 Task: Create a section Escape Velocity and in the section, add a milestone Disaster Recovery as a Service (DRaaS) Implementation in the project ArmourVault
Action: Mouse moved to (86, 366)
Screenshot: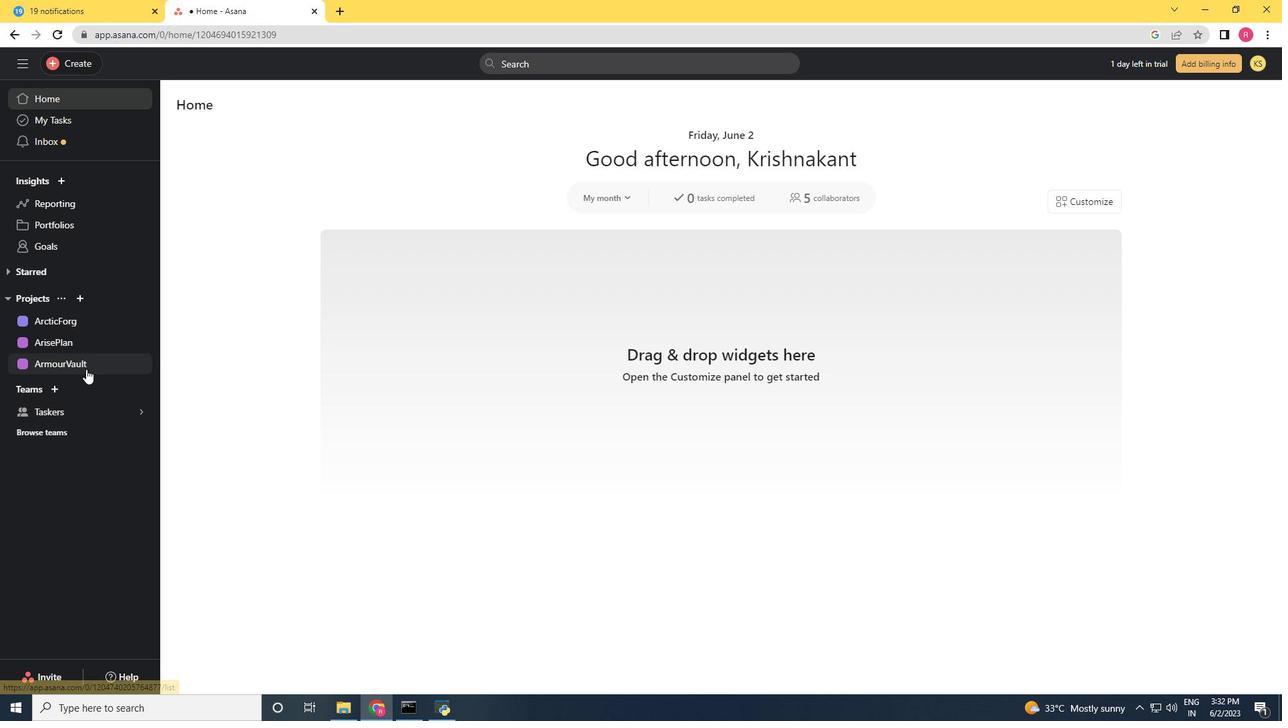 
Action: Mouse pressed left at (86, 366)
Screenshot: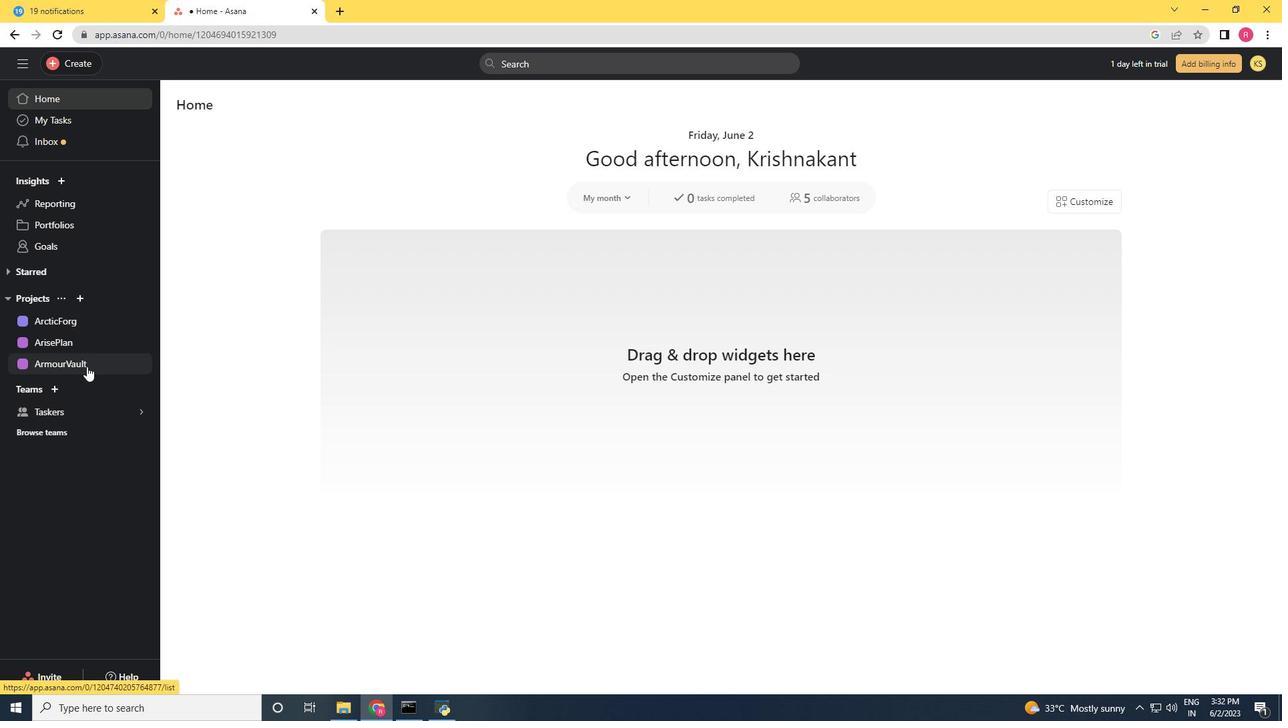 
Action: Mouse moved to (275, 598)
Screenshot: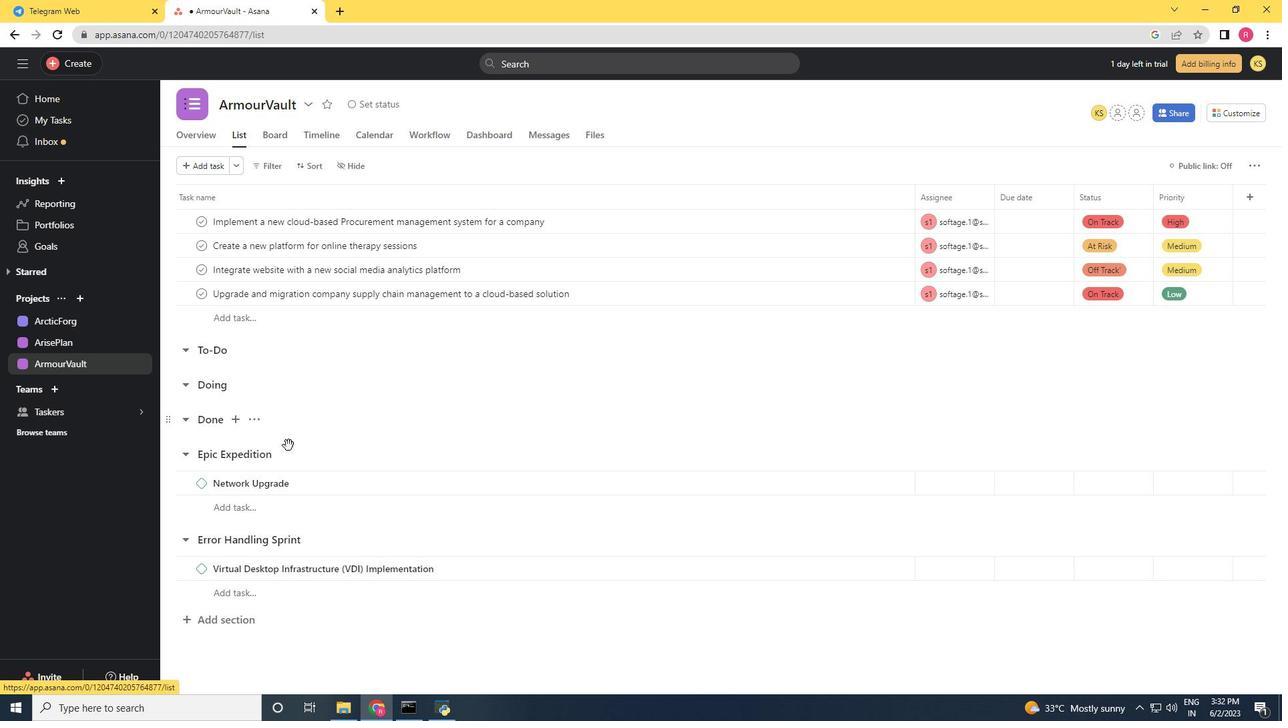 
Action: Mouse scrolled (275, 597) with delta (0, 0)
Screenshot: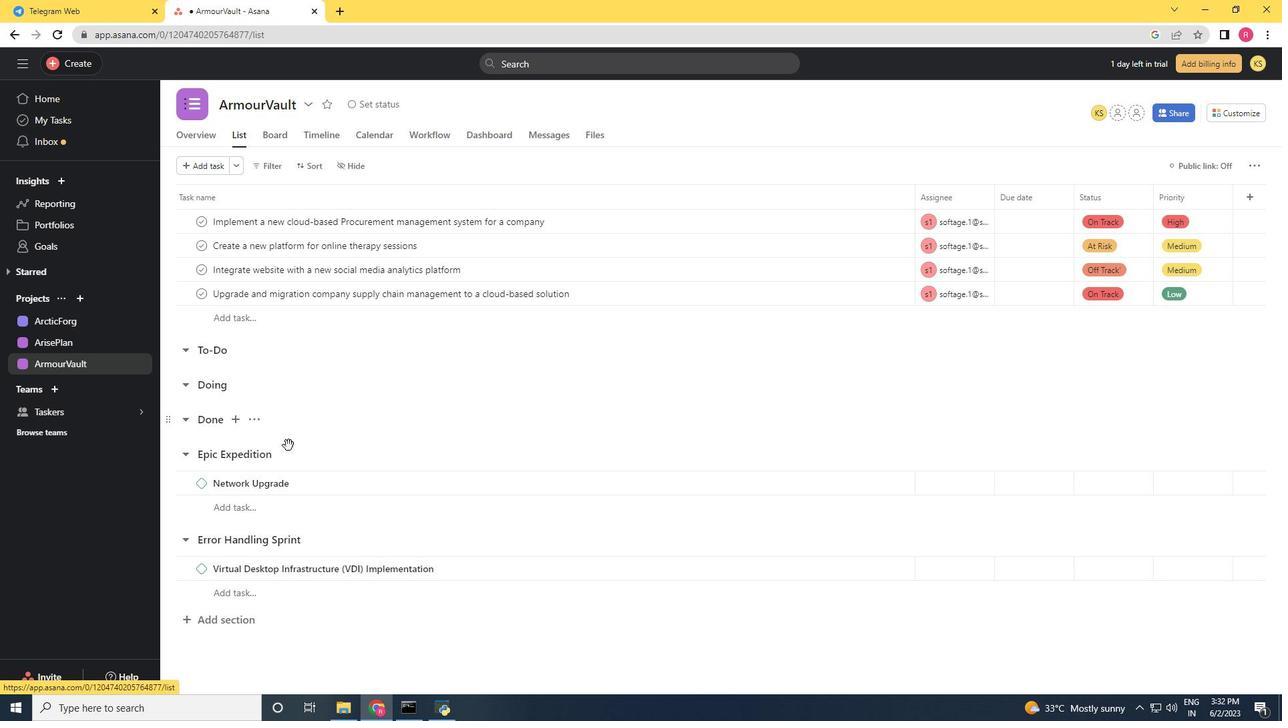 
Action: Mouse moved to (275, 625)
Screenshot: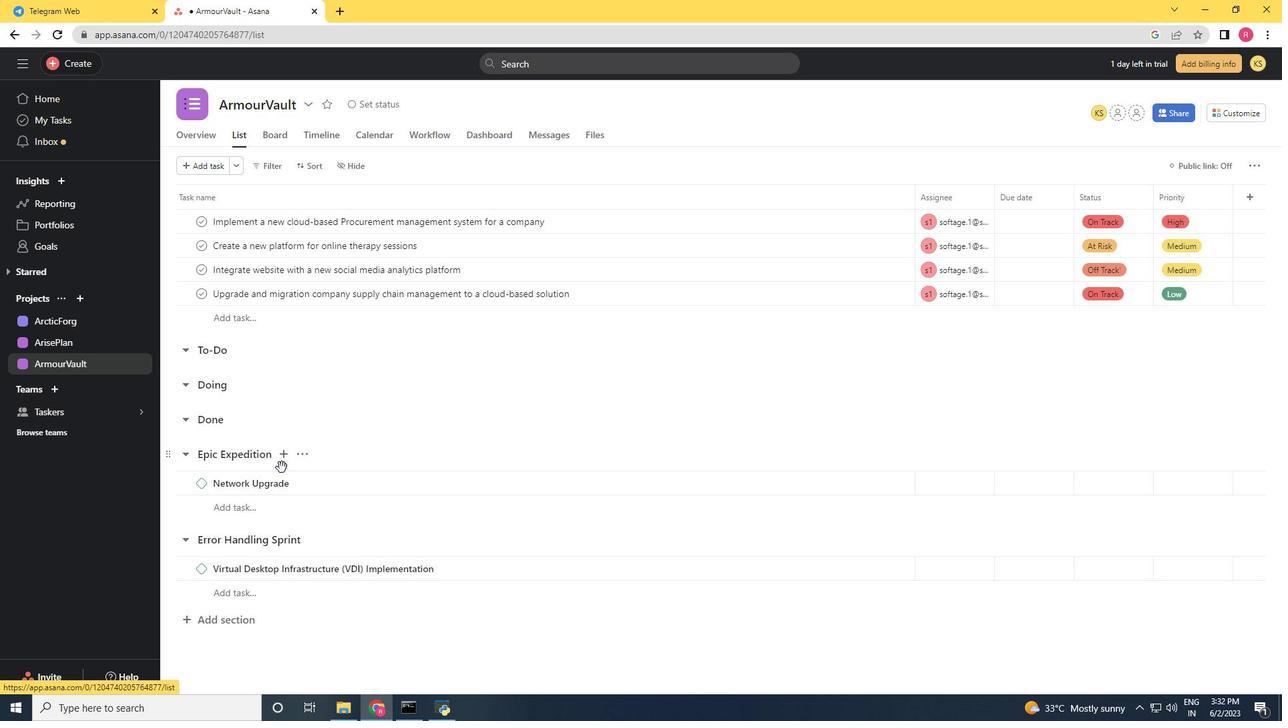 
Action: Mouse scrolled (275, 621) with delta (0, 0)
Screenshot: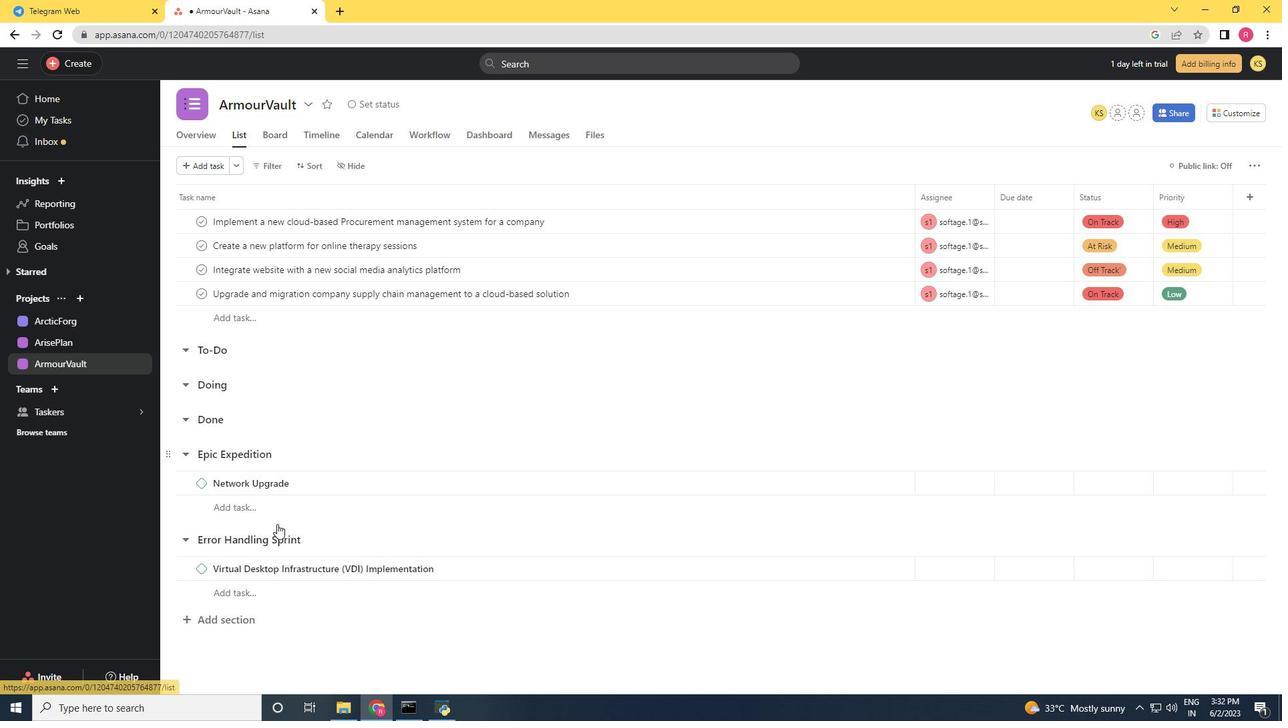 
Action: Mouse moved to (275, 627)
Screenshot: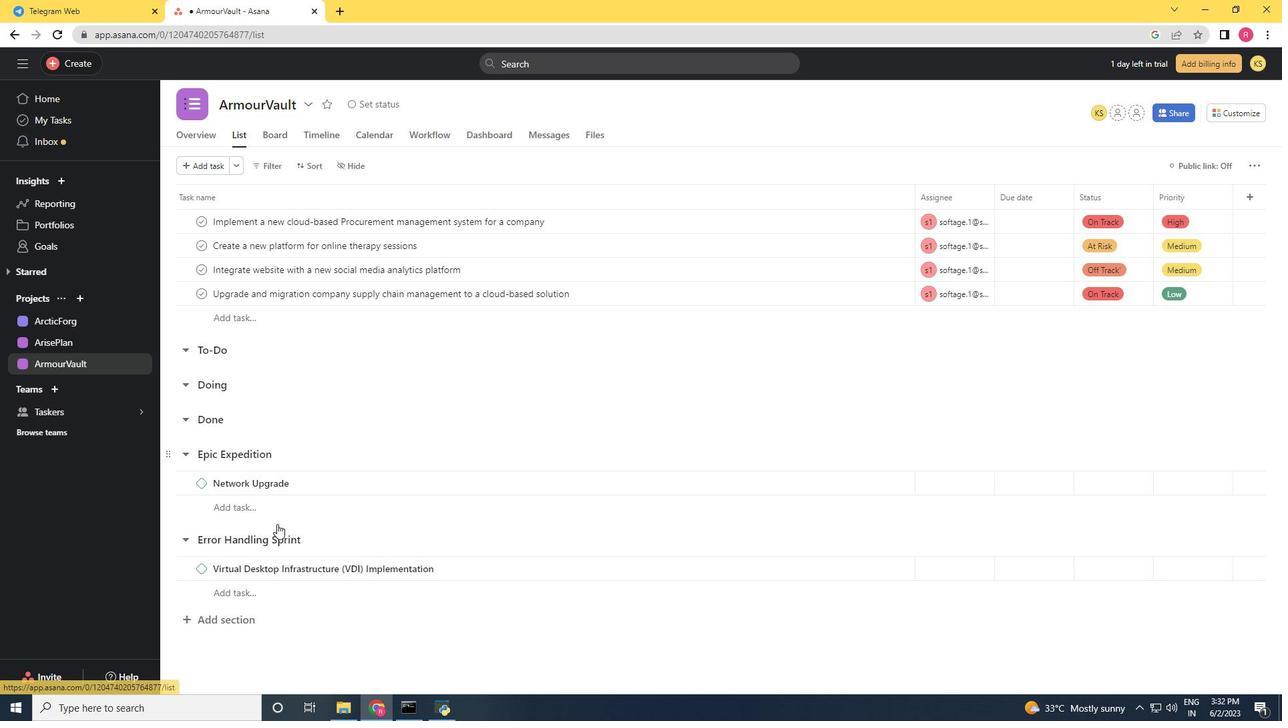 
Action: Mouse scrolled (275, 626) with delta (0, 0)
Screenshot: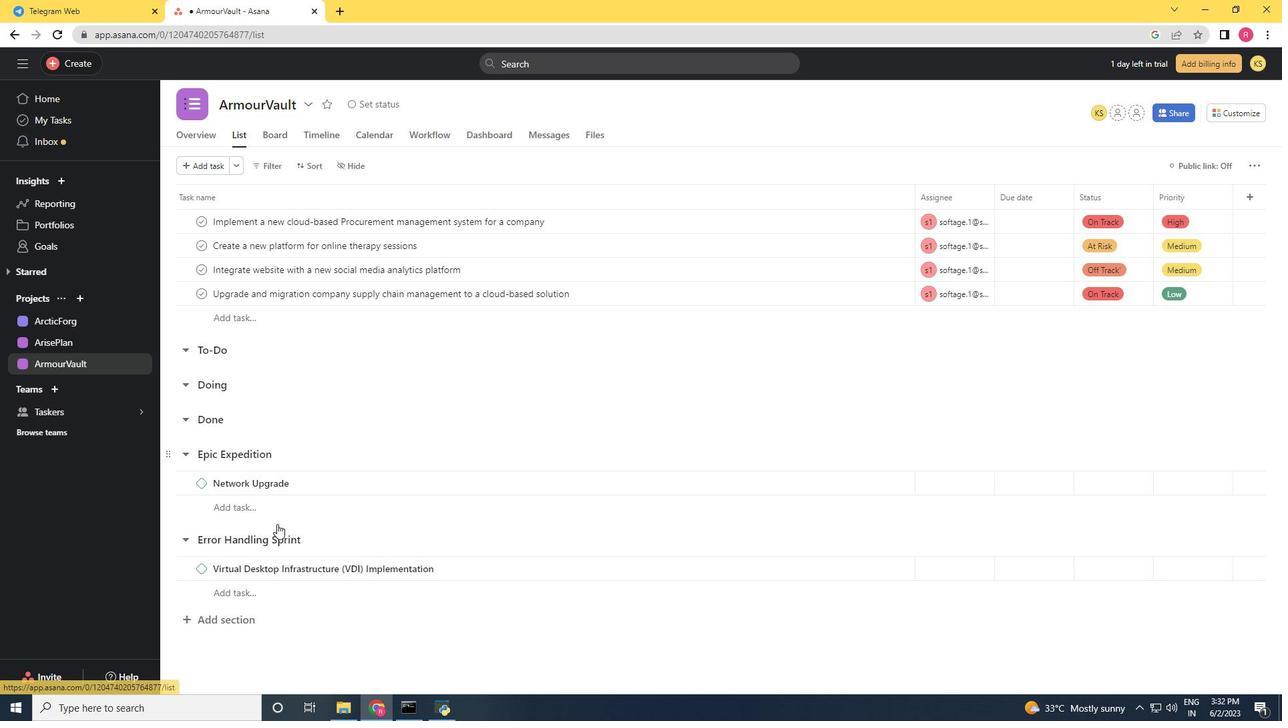 
Action: Mouse moved to (204, 615)
Screenshot: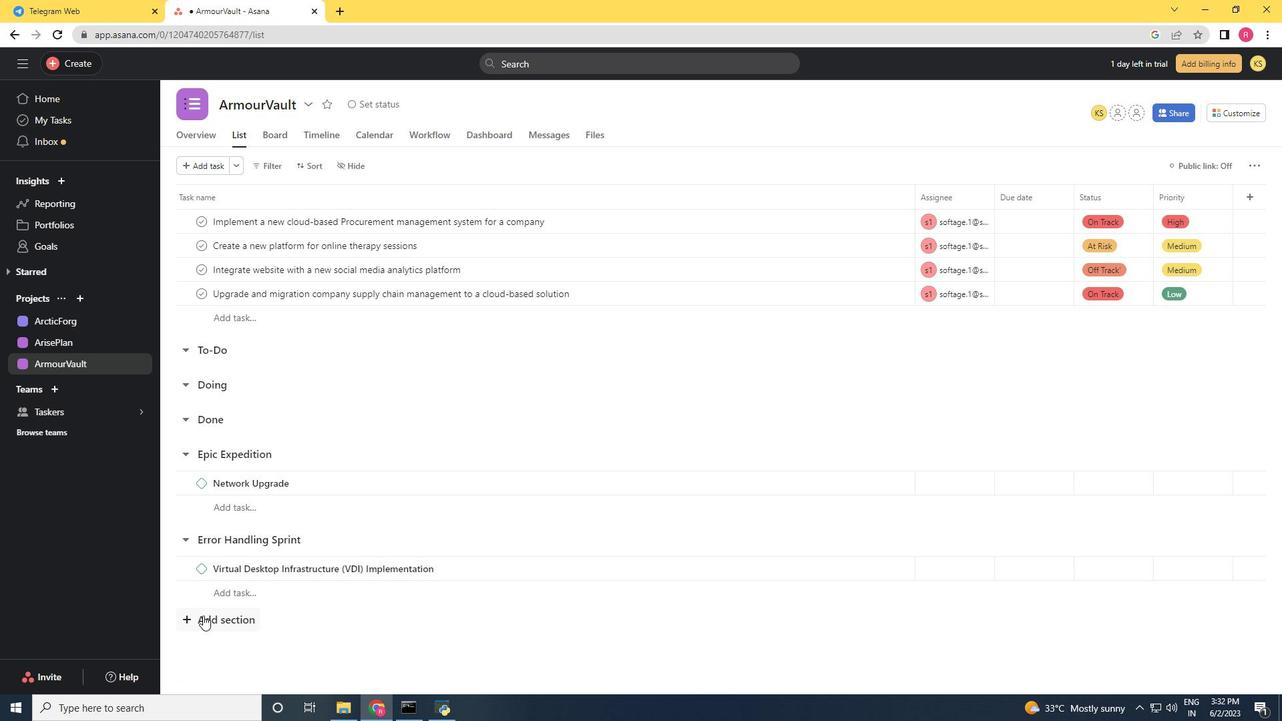 
Action: Mouse pressed left at (204, 615)
Screenshot: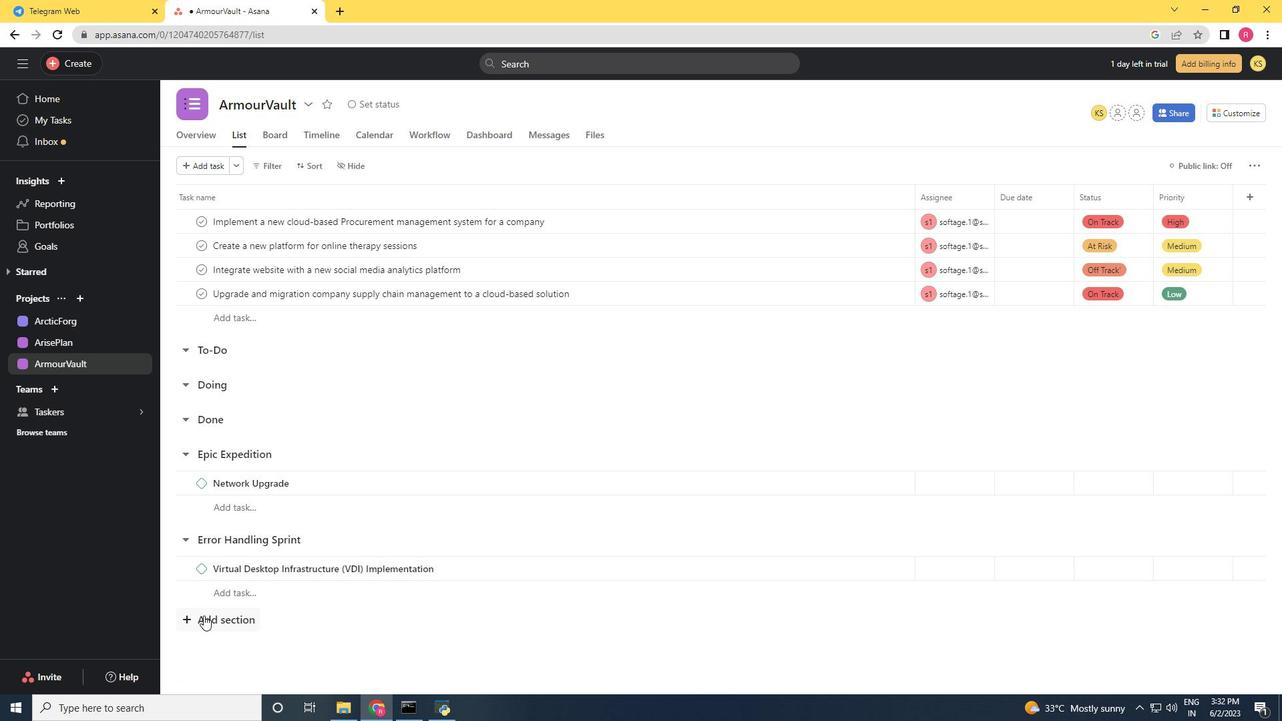 
Action: Key pressed <Key.shift><Key.shift><Key.shift><Key.shift><Key.shift><Key.shift><Key.shift><Key.shift><Key.shift><Key.shift><Key.shift><Key.shift><Key.shift><Key.shift><Key.shift><Key.shift><Key.shift><Key.shift><Key.shift><Key.shift><Key.shift><Key.shift>Escaps<Key.space><Key.backspace><Key.backspace>e<Key.space><Key.shift>Velocity<Key.space><Key.enter><Key.shift><Key.shift><Key.shift><Key.shift><Key.shift><Key.shift><Key.shift><Key.shift><Key.shift><Key.shift><Key.shift><Key.shift><Key.shift><Key.shift><Key.shift><Key.shift><Key.shift><Key.shift><Key.shift><Key.shift><Key.shift><Key.shift><Key.shift><Key.shift><Key.shift><Key.shift><Key.shift><Key.shift><Key.shift><Key.shift><Key.shift><Key.shift><Key.shift>Disaster<Key.space><Key.shift><Key.shift>Recovery<Key.space>as<Key.space>a<Key.space><Key.shift>Service<Key.space><Key.shift_r>(DRaa<Key.shift_r>S<Key.shift_r><Key.shift_r><Key.shift_r><Key.shift_r><Key.shift_r>)<Key.space><Key.shift>Implementation
Screenshot: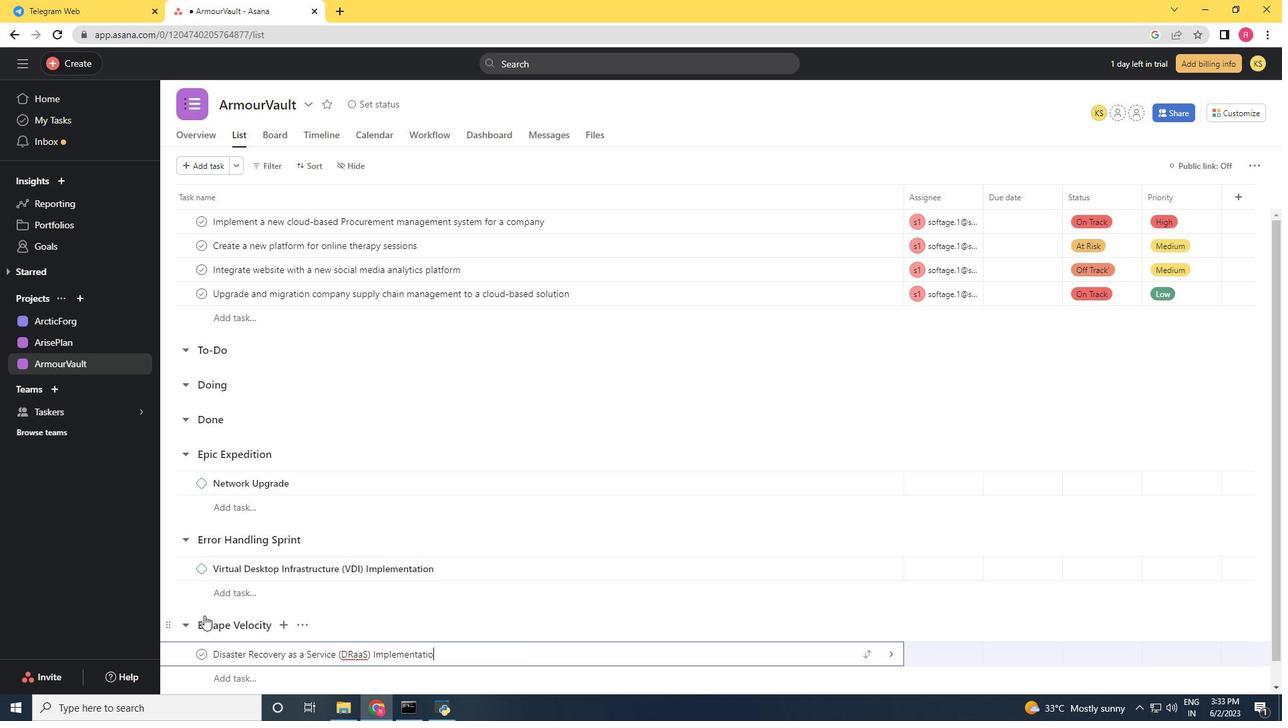 
Action: Mouse moved to (430, 625)
Screenshot: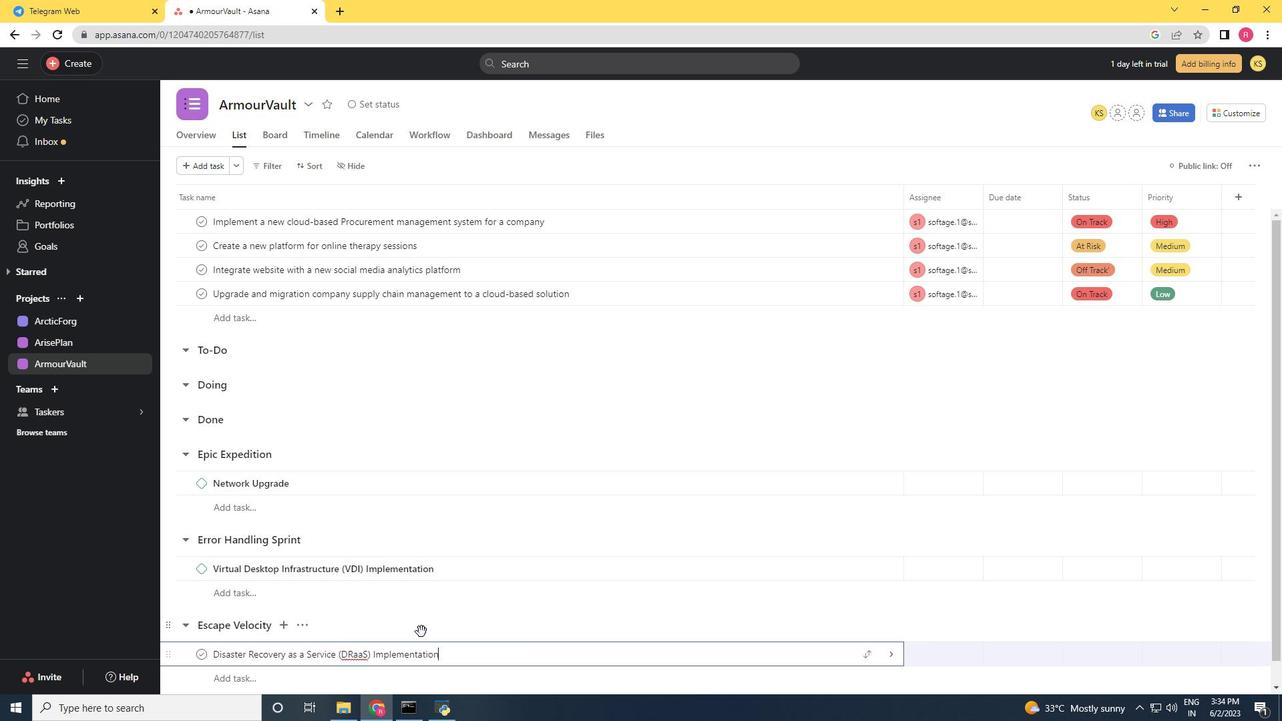 
Action: Mouse scrolled (430, 625) with delta (0, 0)
Screenshot: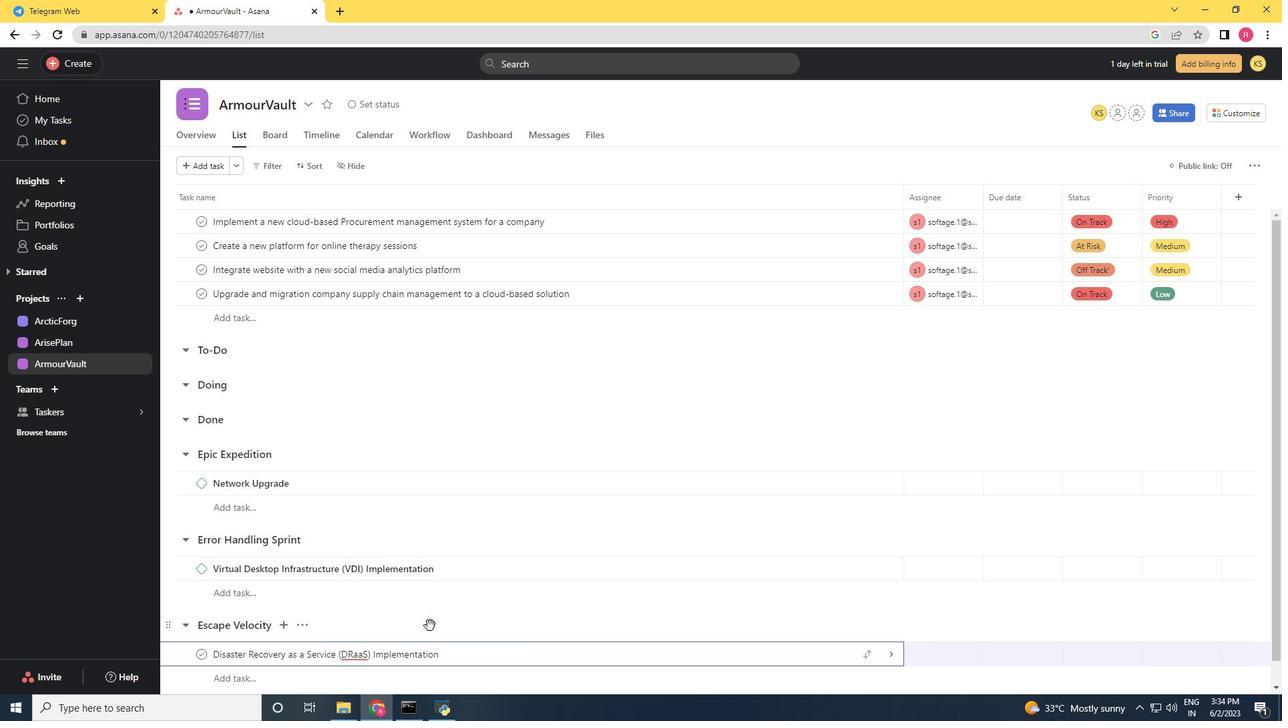 
Action: Mouse moved to (473, 635)
Screenshot: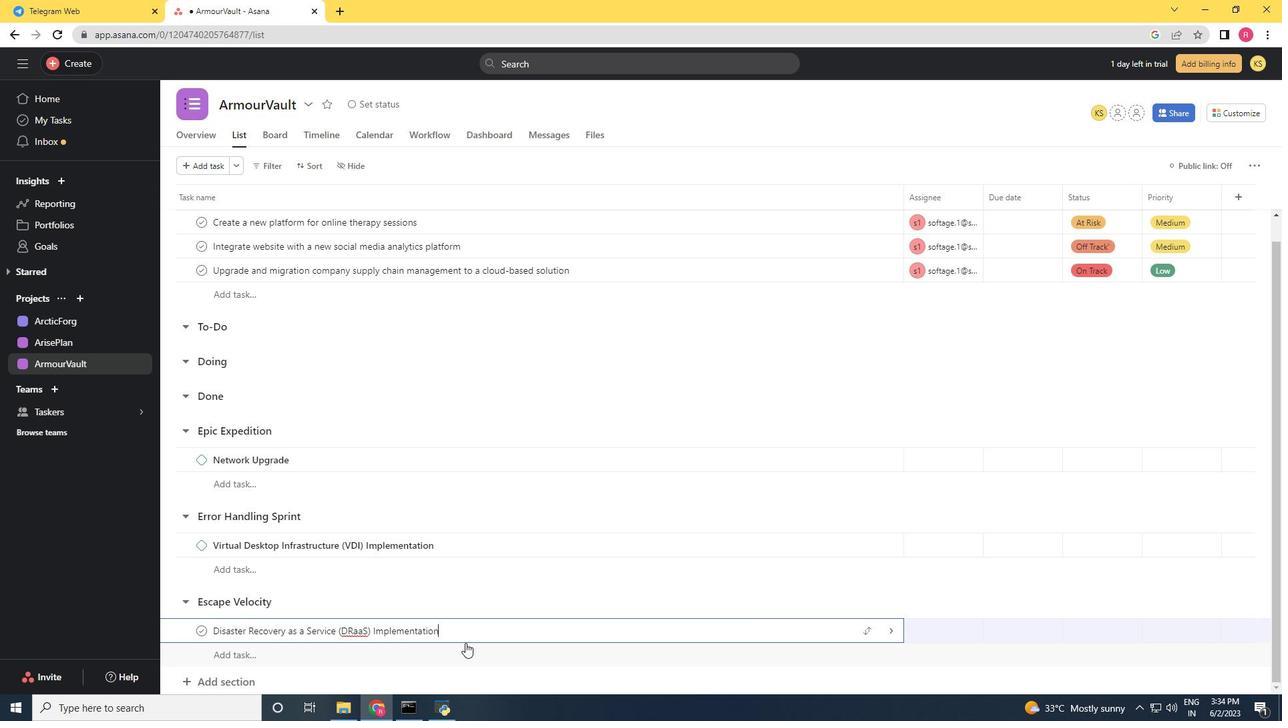 
Action: Mouse pressed right at (473, 635)
Screenshot: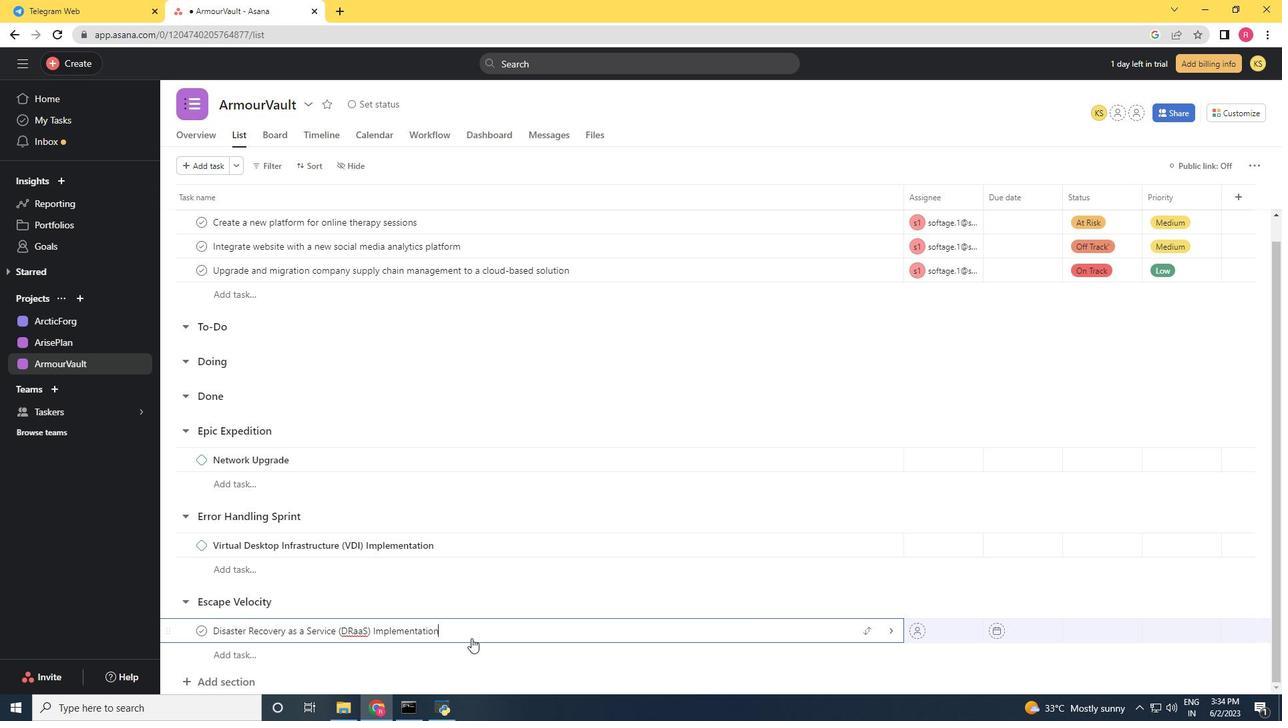 
Action: Mouse moved to (523, 566)
Screenshot: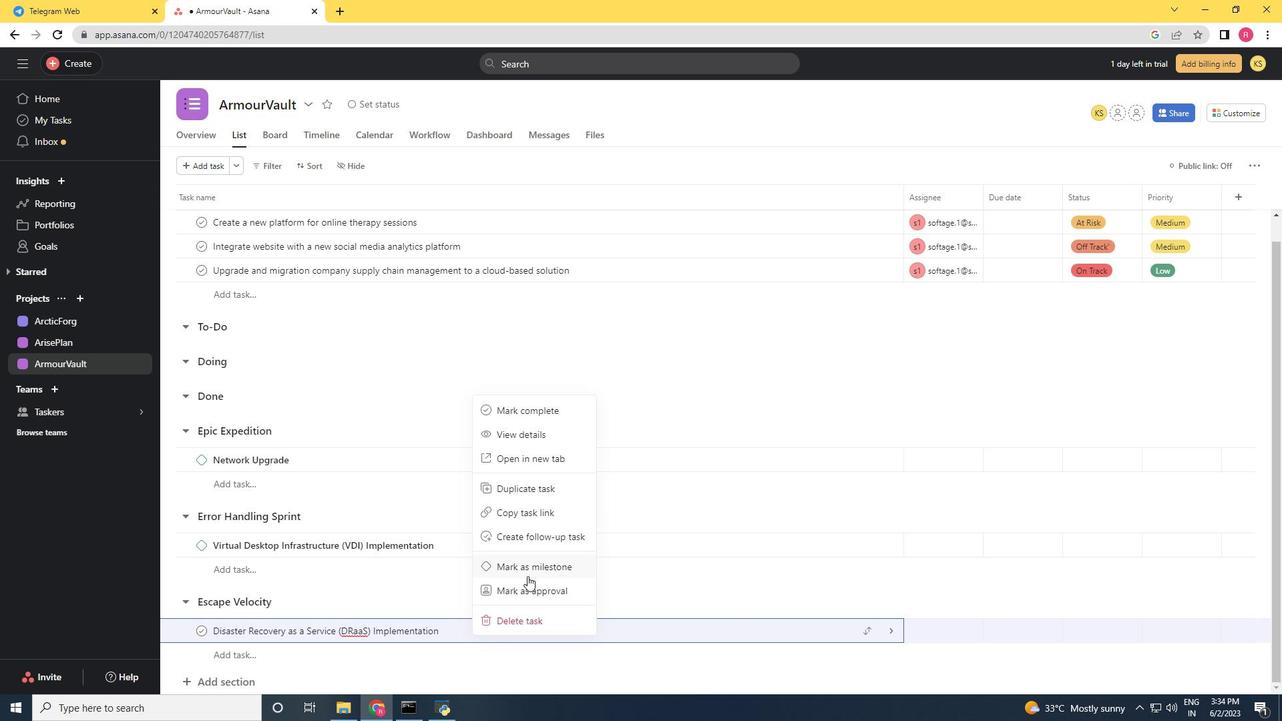 
Action: Mouse pressed left at (523, 566)
Screenshot: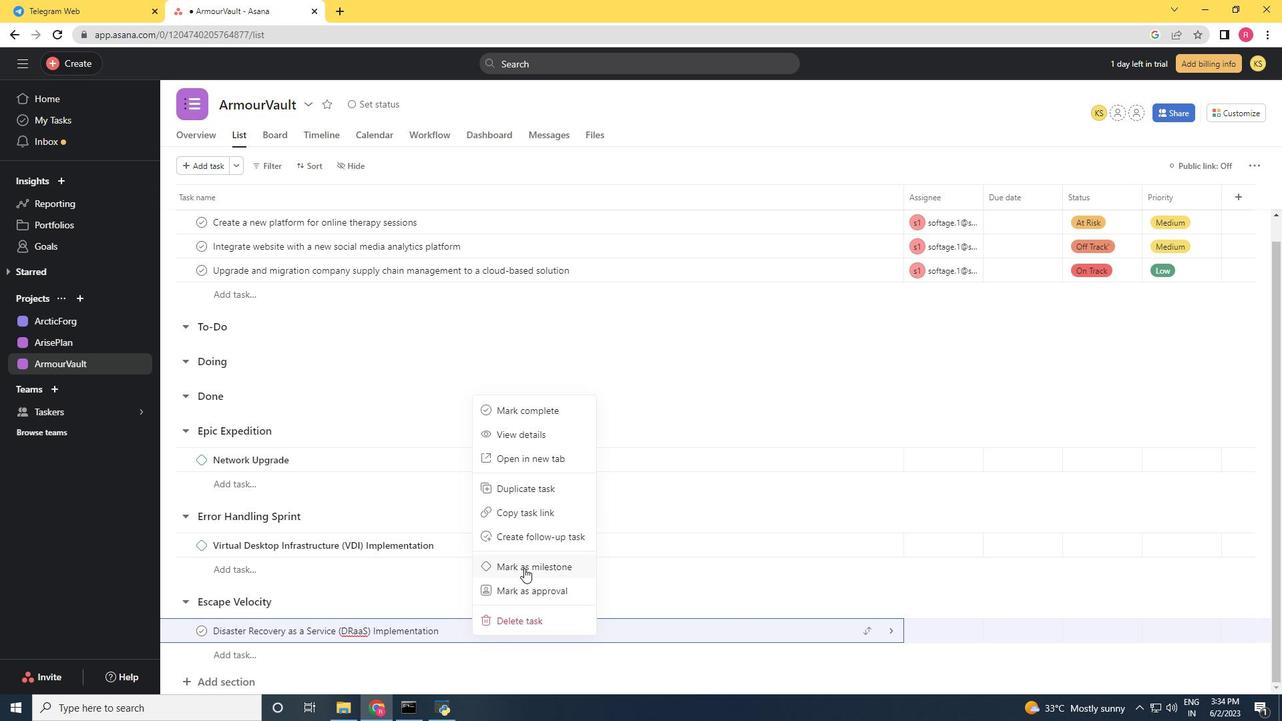 
Action: Mouse moved to (414, 627)
Screenshot: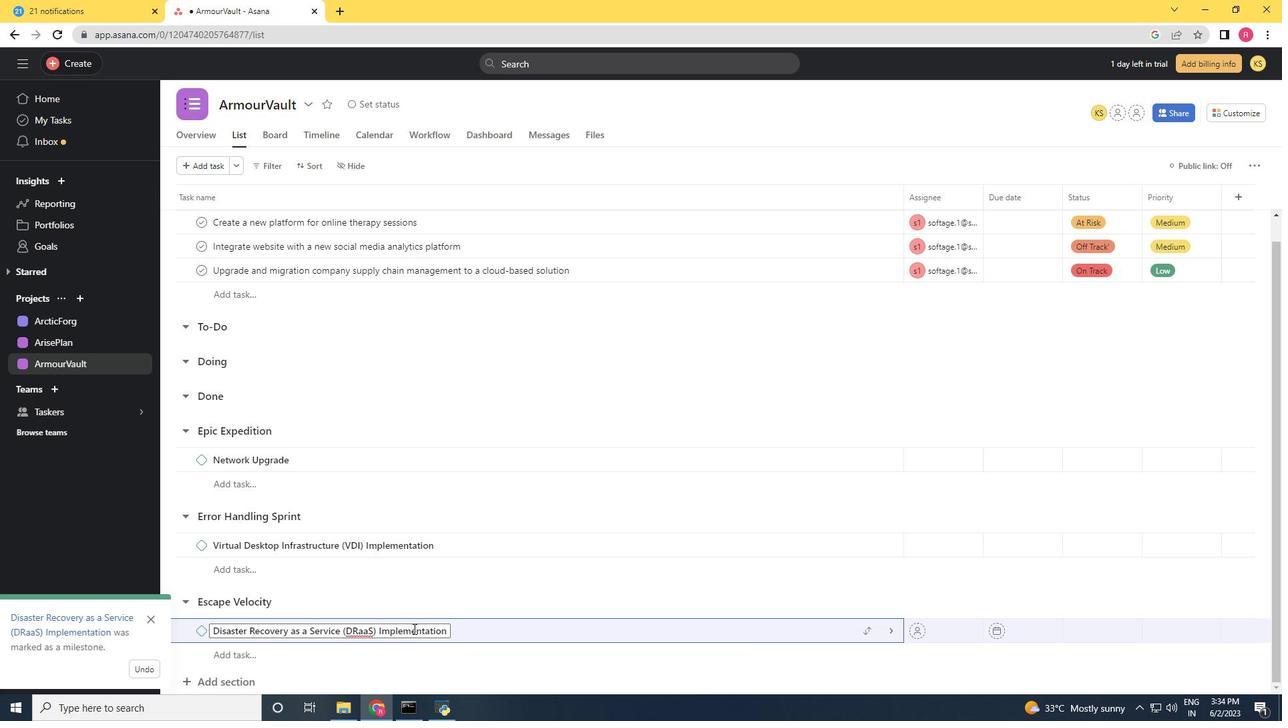 
